 Task: Create a due date automation trigger when advanced on, on the wednesday before a card is due add dates starting in 1 days at 11:00 AM.
Action: Mouse moved to (990, 83)
Screenshot: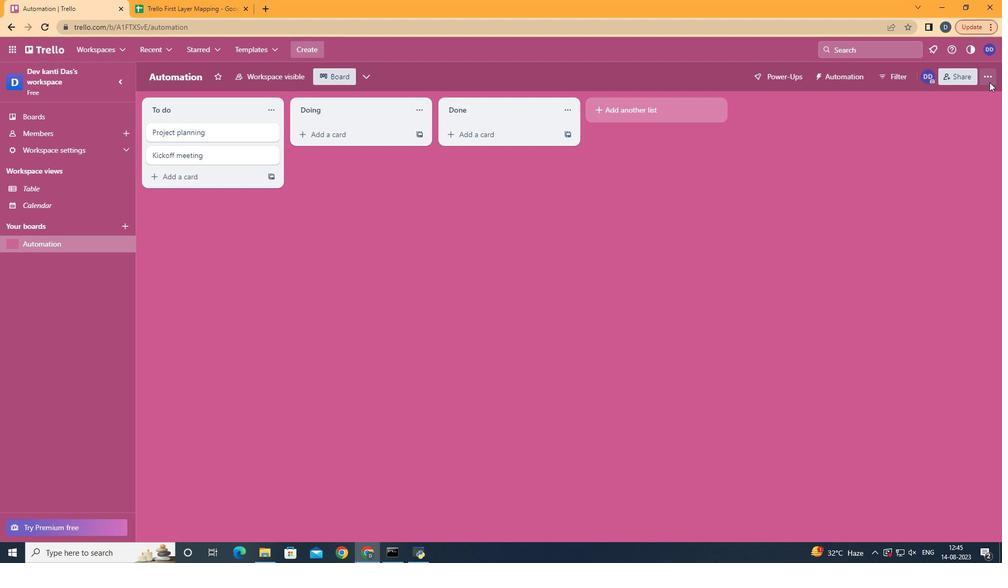 
Action: Mouse pressed left at (990, 83)
Screenshot: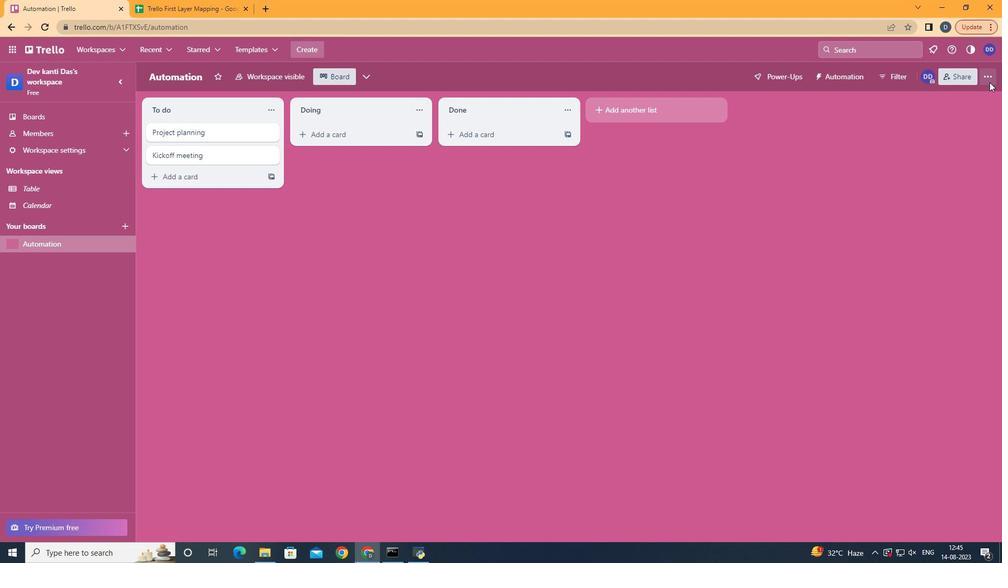 
Action: Mouse moved to (924, 214)
Screenshot: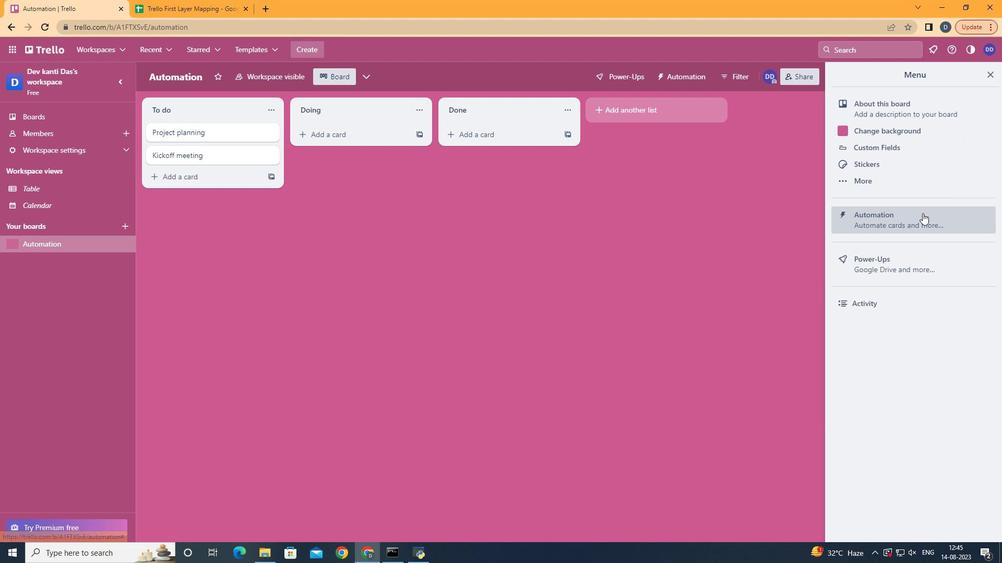 
Action: Mouse pressed left at (924, 214)
Screenshot: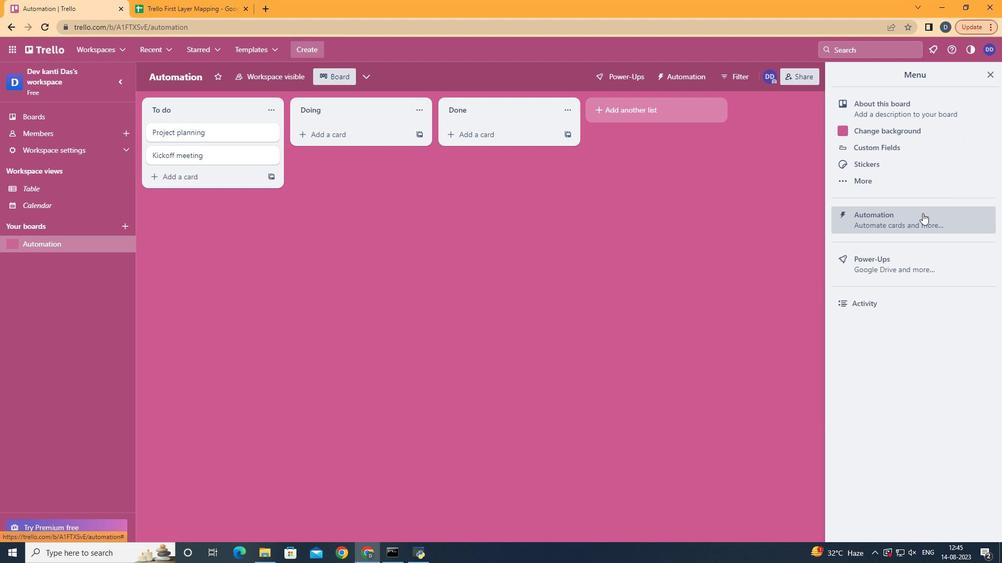 
Action: Mouse moved to (212, 207)
Screenshot: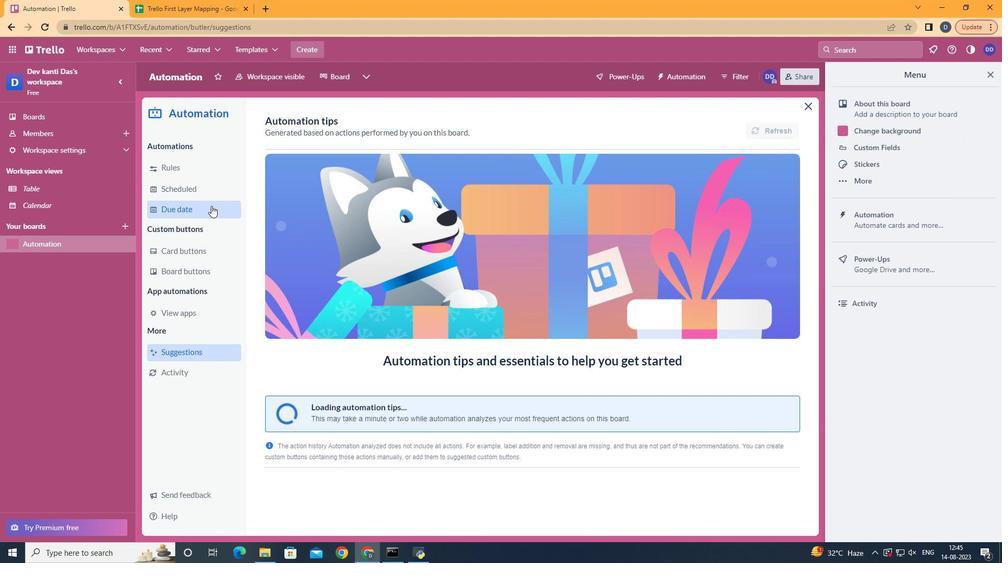 
Action: Mouse pressed left at (212, 207)
Screenshot: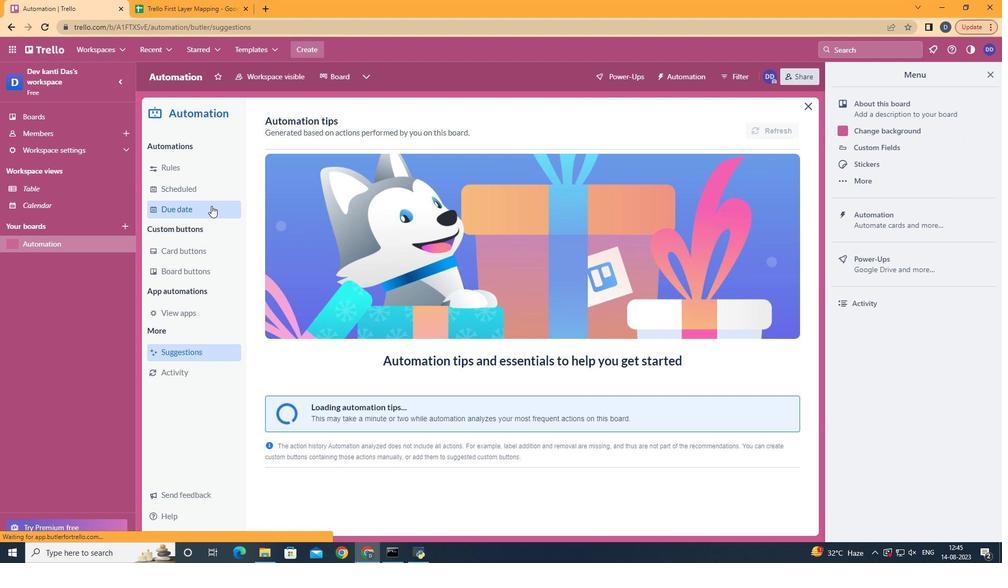 
Action: Mouse moved to (737, 128)
Screenshot: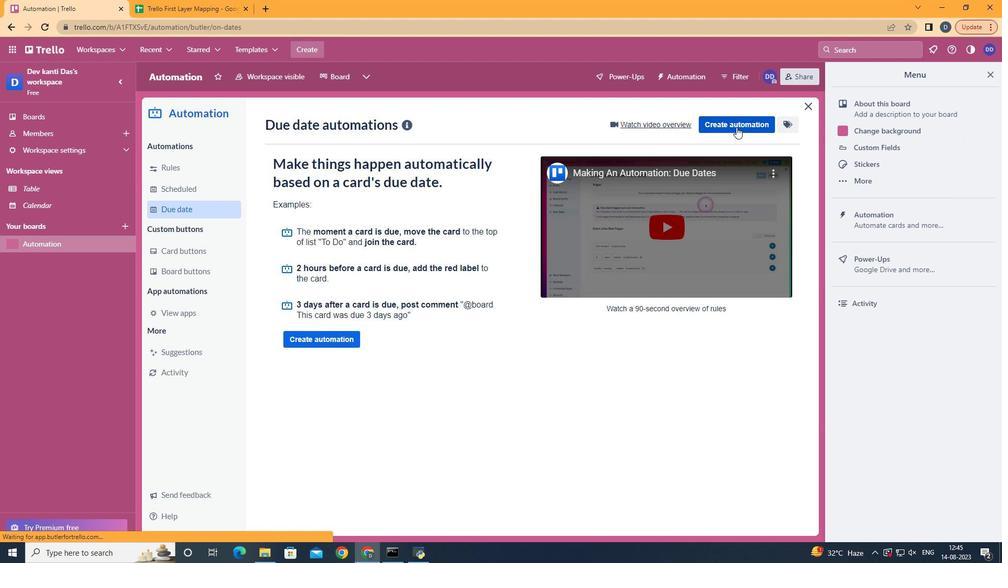 
Action: Mouse pressed left at (737, 128)
Screenshot: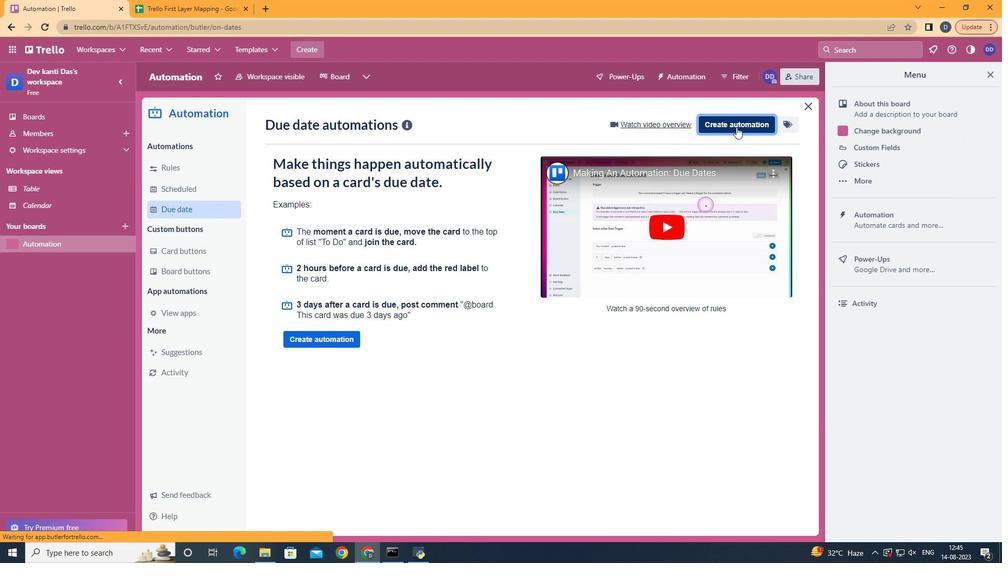
Action: Mouse moved to (560, 228)
Screenshot: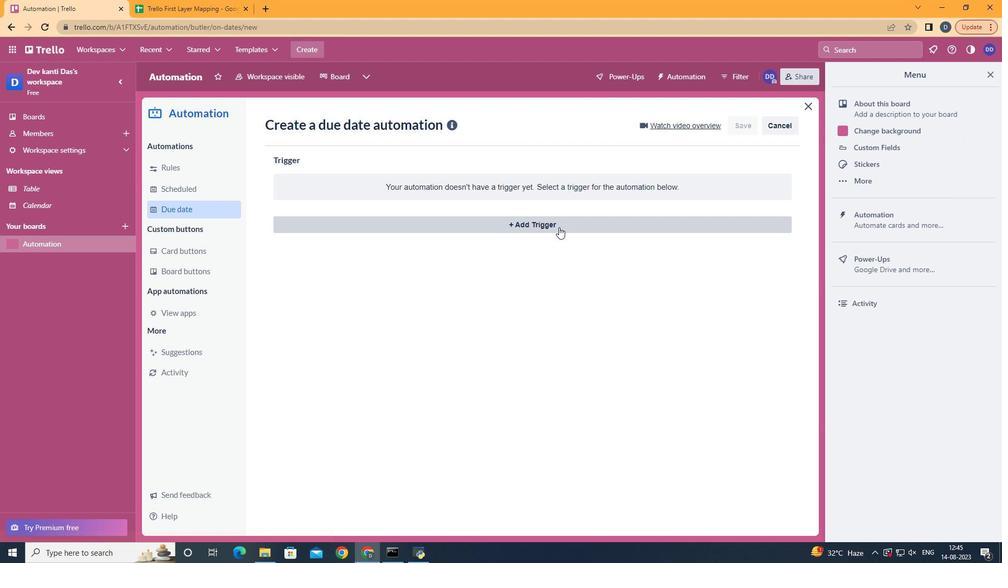 
Action: Mouse pressed left at (560, 228)
Screenshot: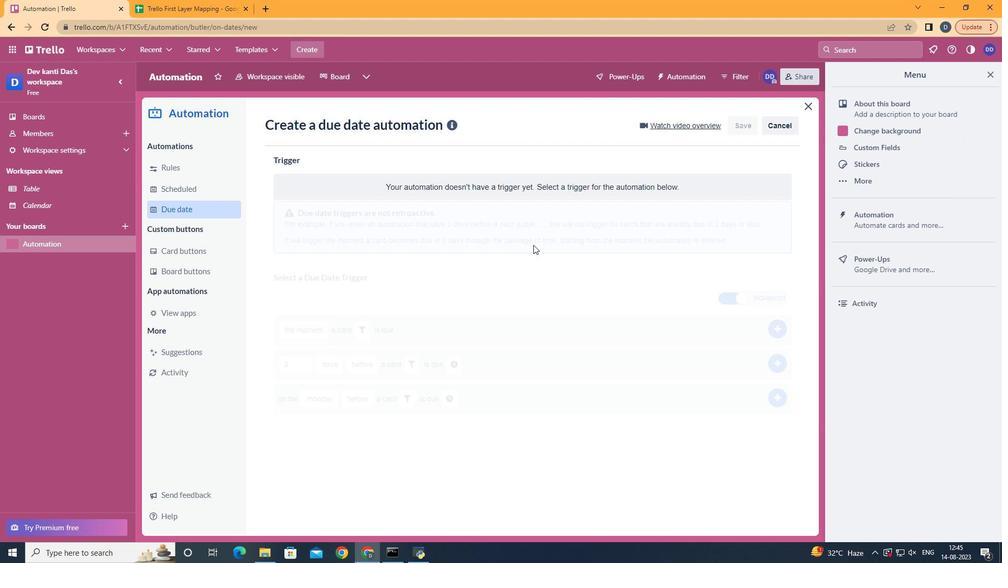 
Action: Mouse moved to (347, 319)
Screenshot: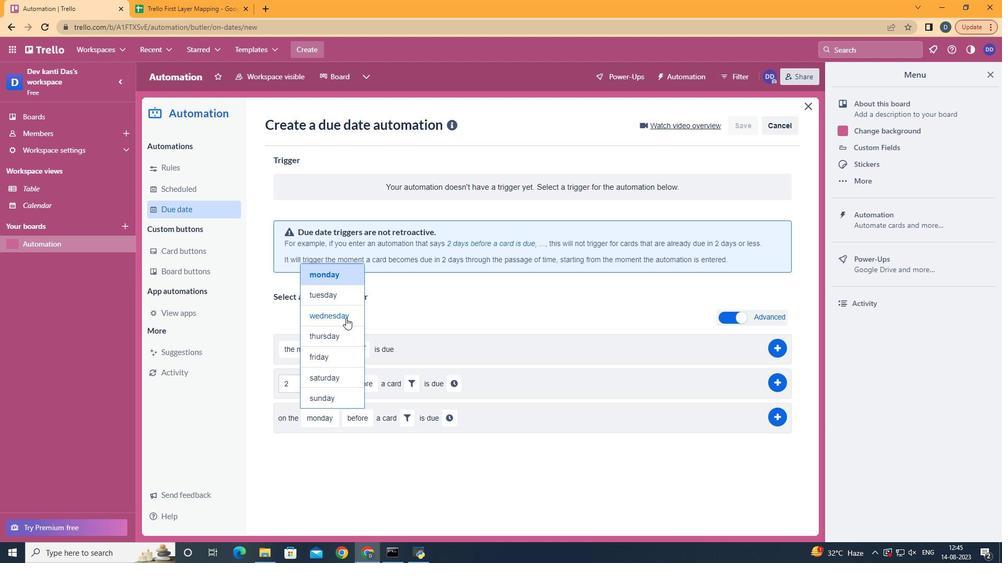 
Action: Mouse pressed left at (347, 319)
Screenshot: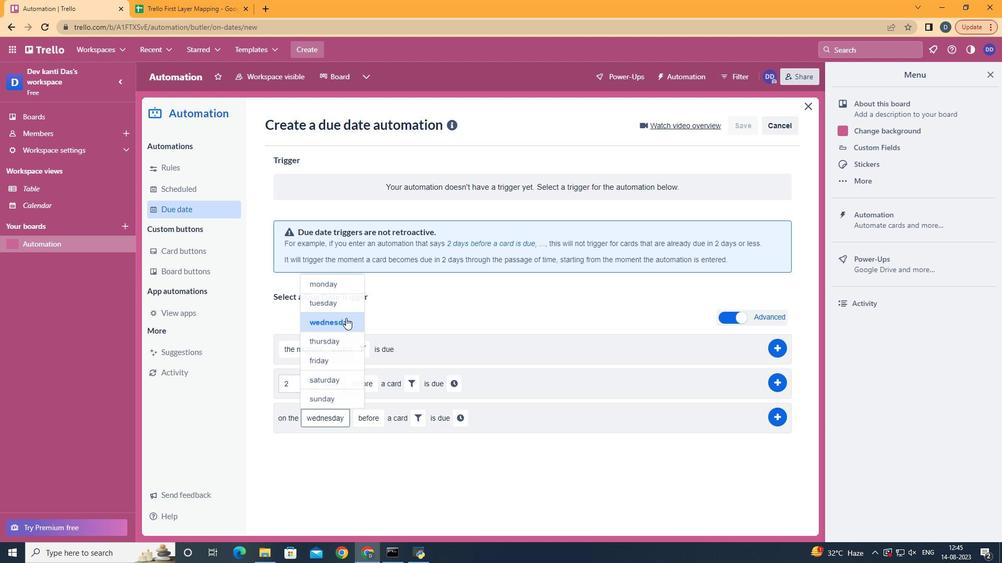 
Action: Mouse moved to (422, 415)
Screenshot: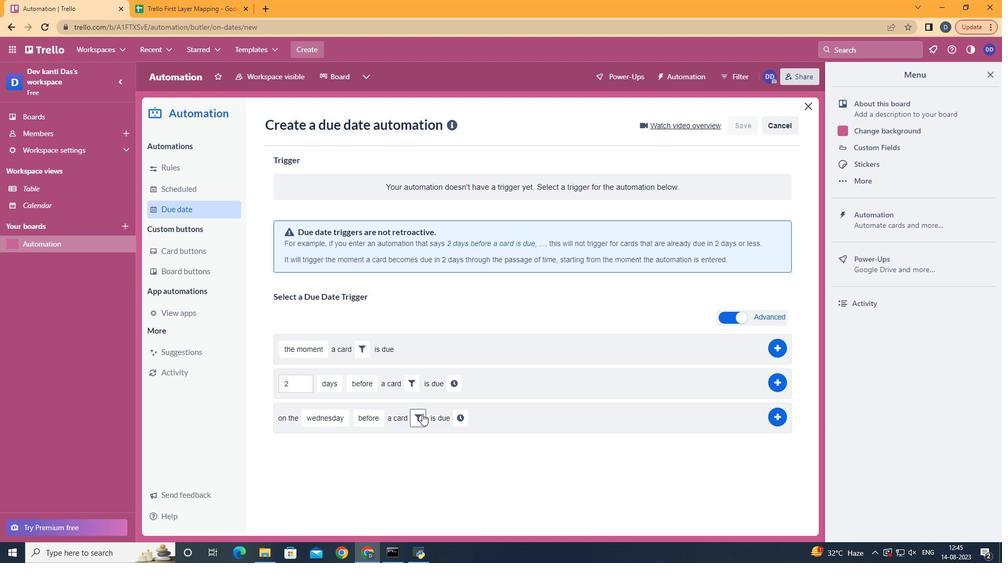 
Action: Mouse pressed left at (422, 415)
Screenshot: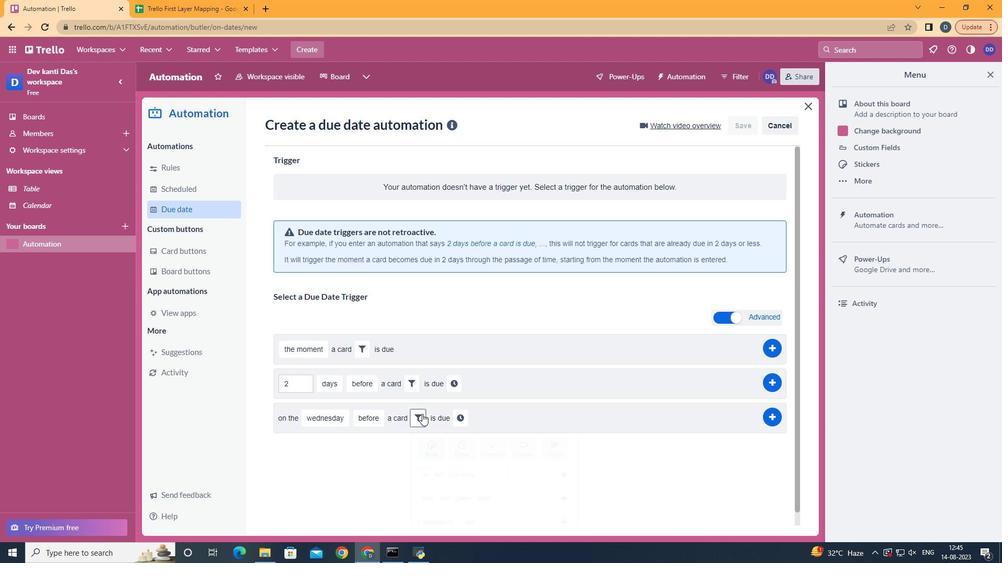 
Action: Mouse moved to (476, 459)
Screenshot: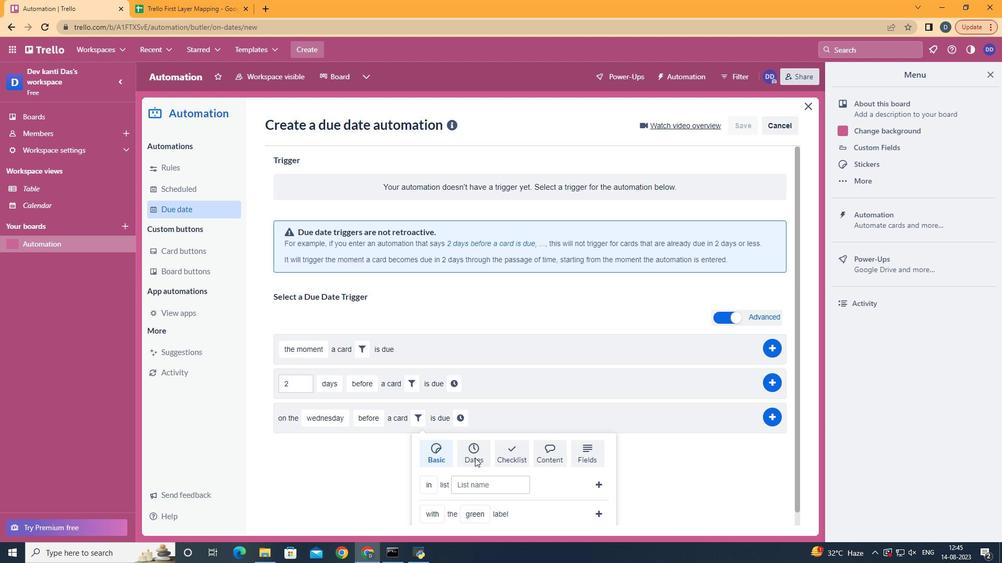 
Action: Mouse pressed left at (476, 459)
Screenshot: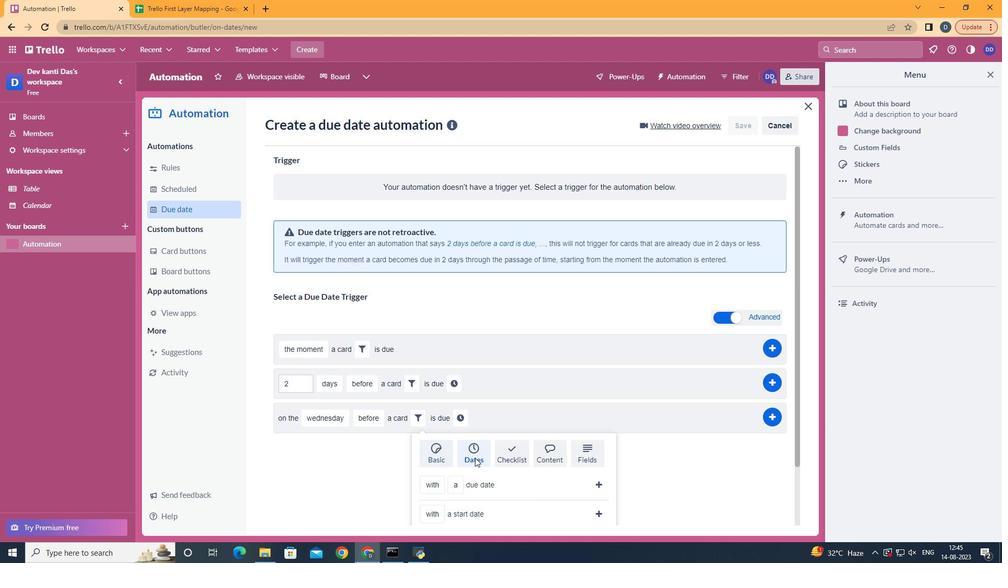 
Action: Mouse scrolled (476, 458) with delta (0, 0)
Screenshot: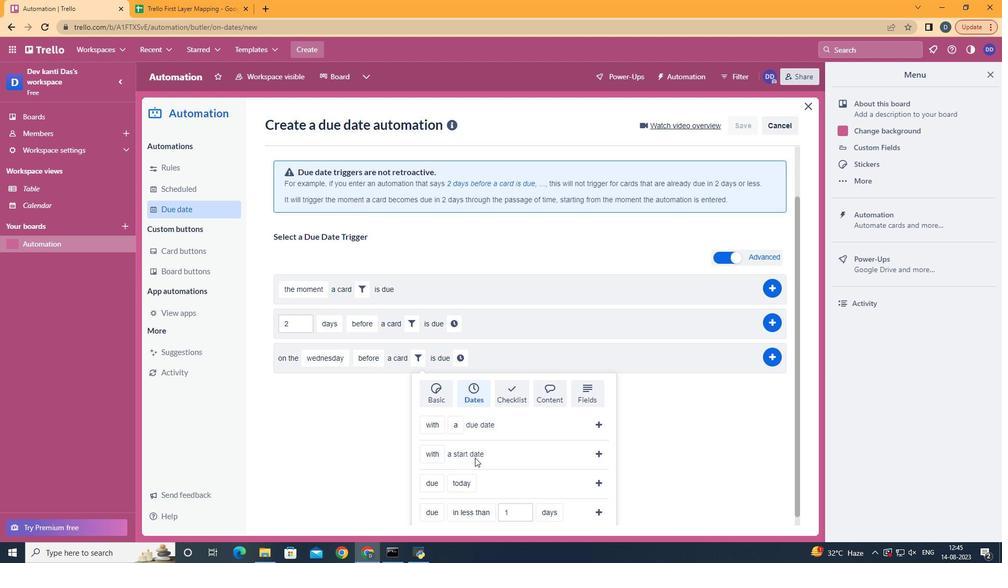 
Action: Mouse scrolled (476, 458) with delta (0, 0)
Screenshot: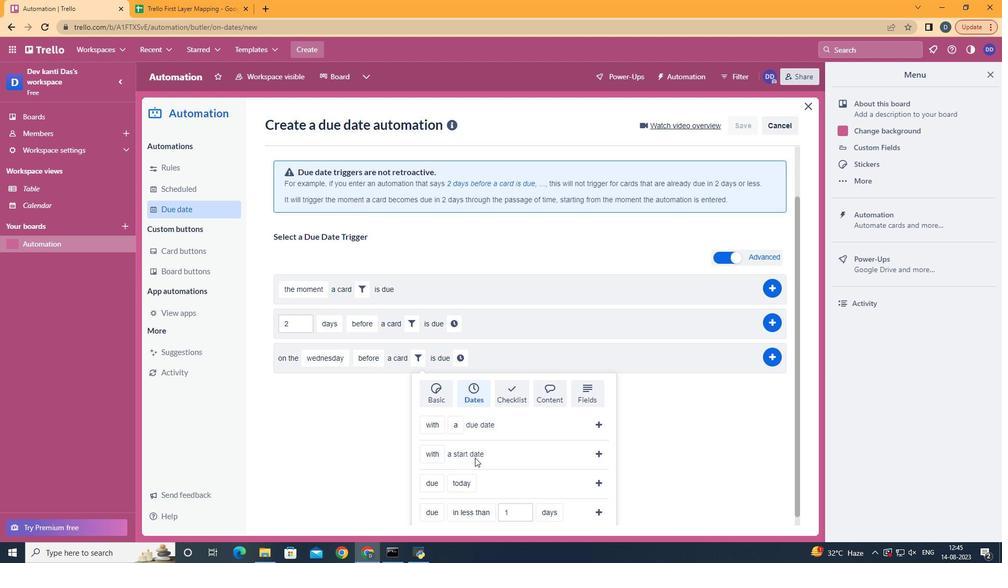 
Action: Mouse scrolled (476, 458) with delta (0, 0)
Screenshot: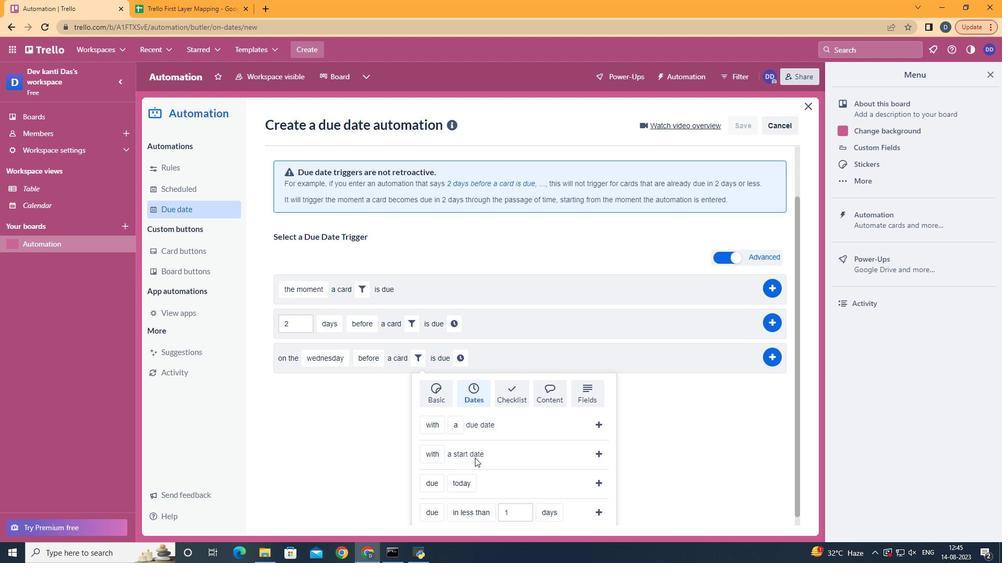
Action: Mouse scrolled (476, 458) with delta (0, 0)
Screenshot: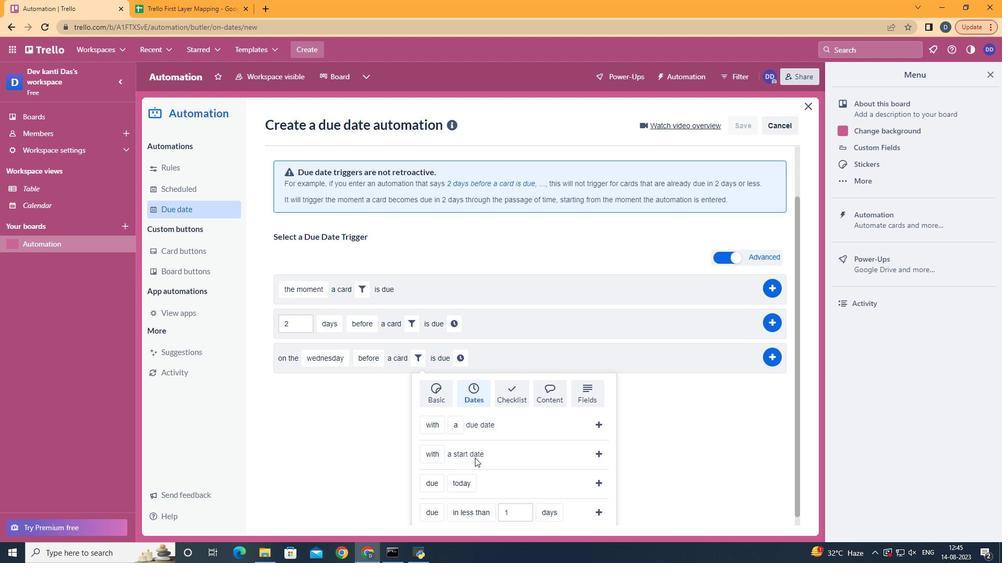 
Action: Mouse scrolled (476, 458) with delta (0, 0)
Screenshot: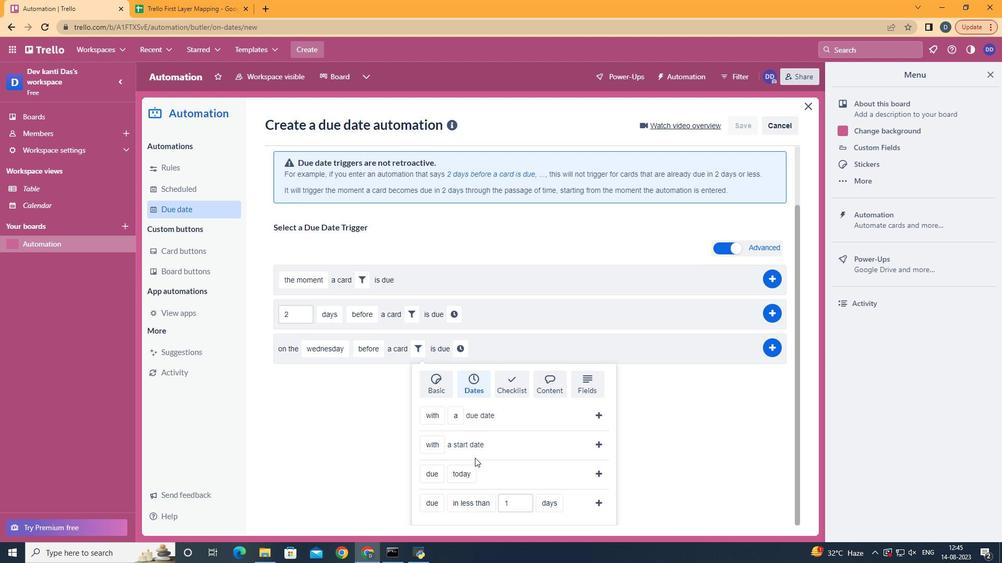 
Action: Mouse moved to (457, 494)
Screenshot: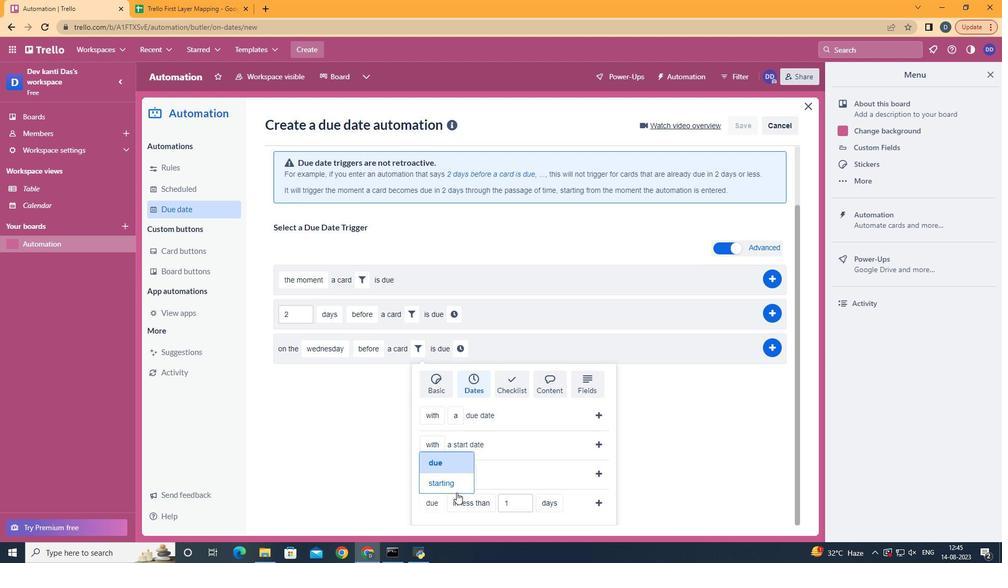 
Action: Mouse pressed left at (457, 494)
Screenshot: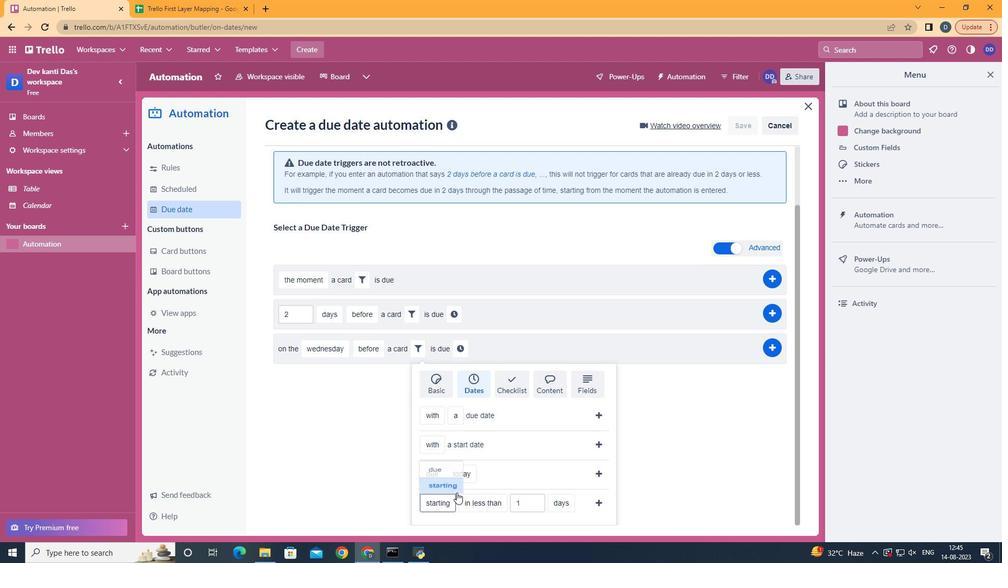 
Action: Mouse moved to (489, 462)
Screenshot: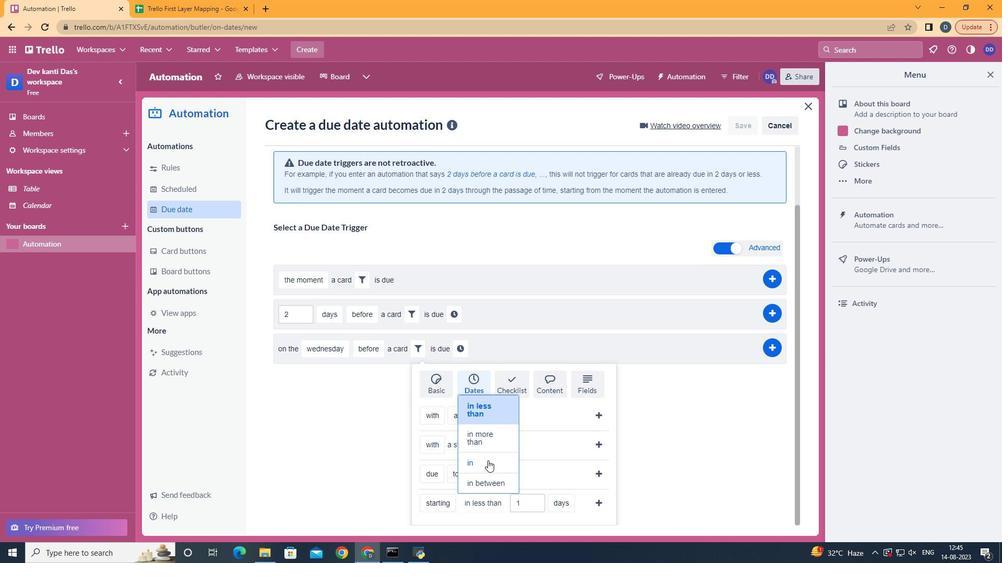 
Action: Mouse pressed left at (489, 462)
Screenshot: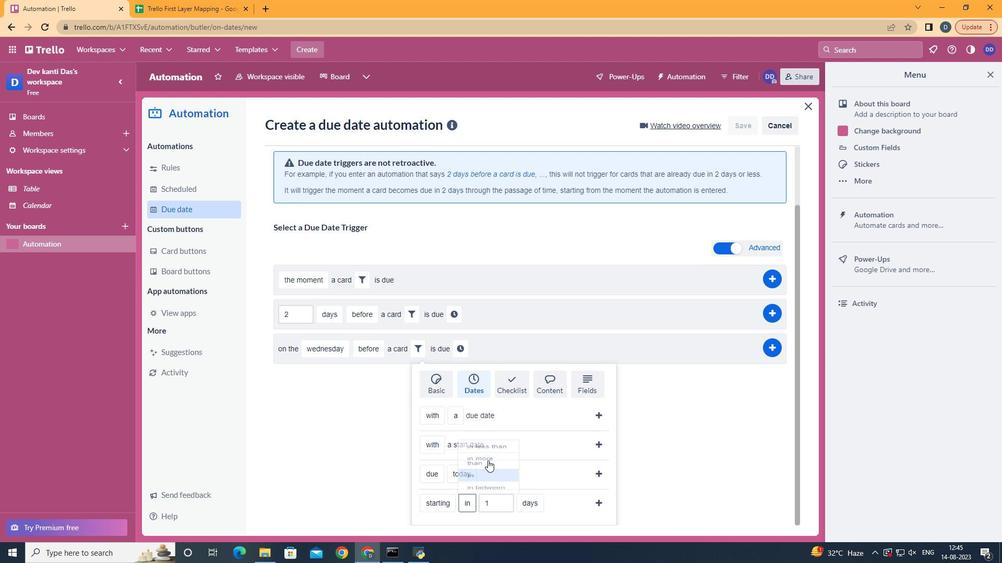 
Action: Mouse moved to (600, 502)
Screenshot: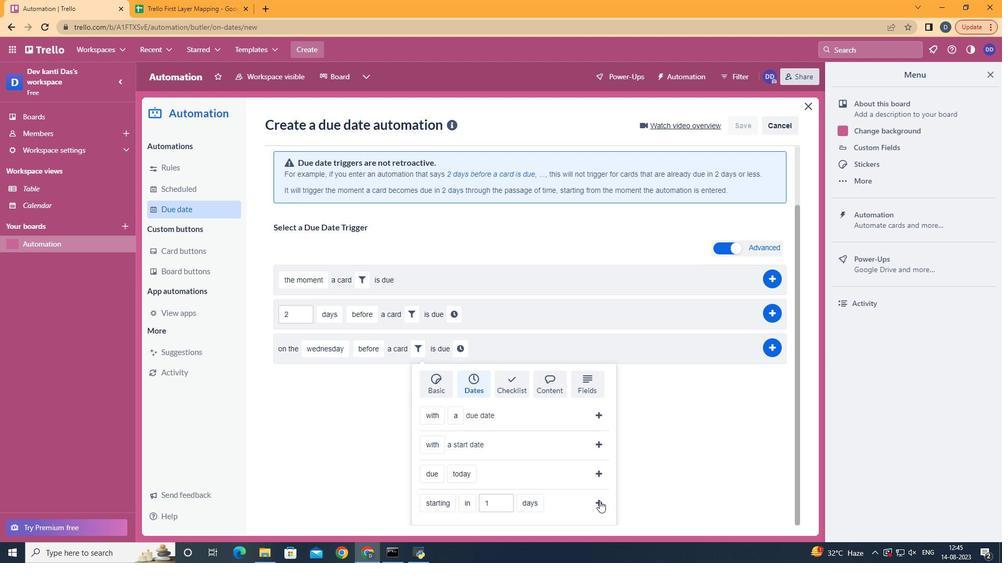 
Action: Mouse pressed left at (600, 502)
Screenshot: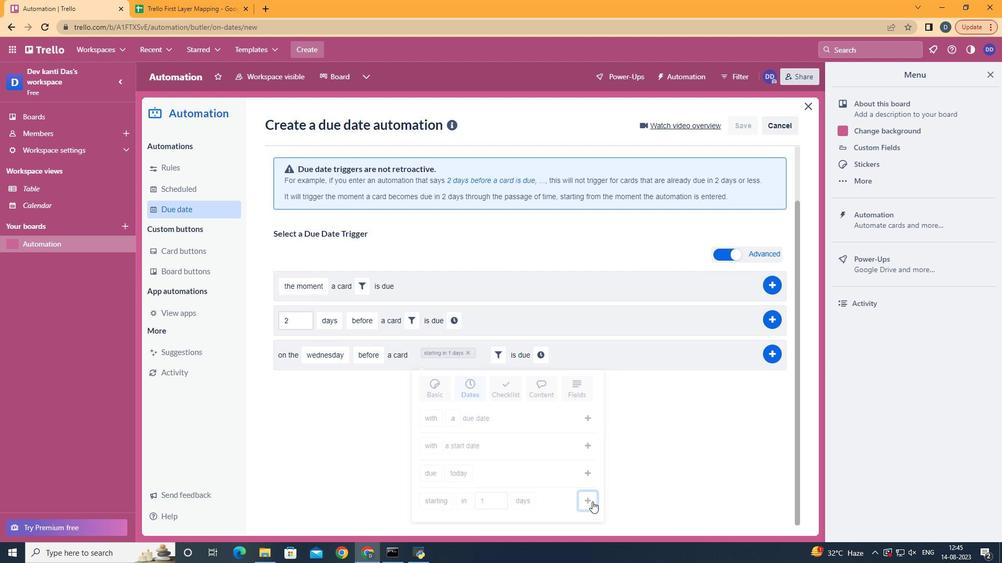 
Action: Mouse moved to (543, 431)
Screenshot: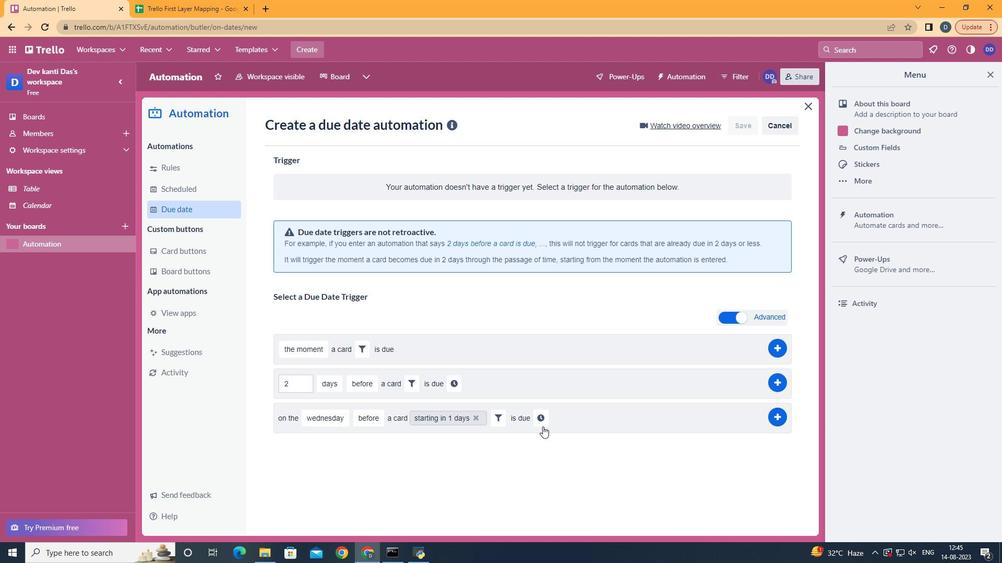 
Action: Mouse pressed left at (543, 431)
Screenshot: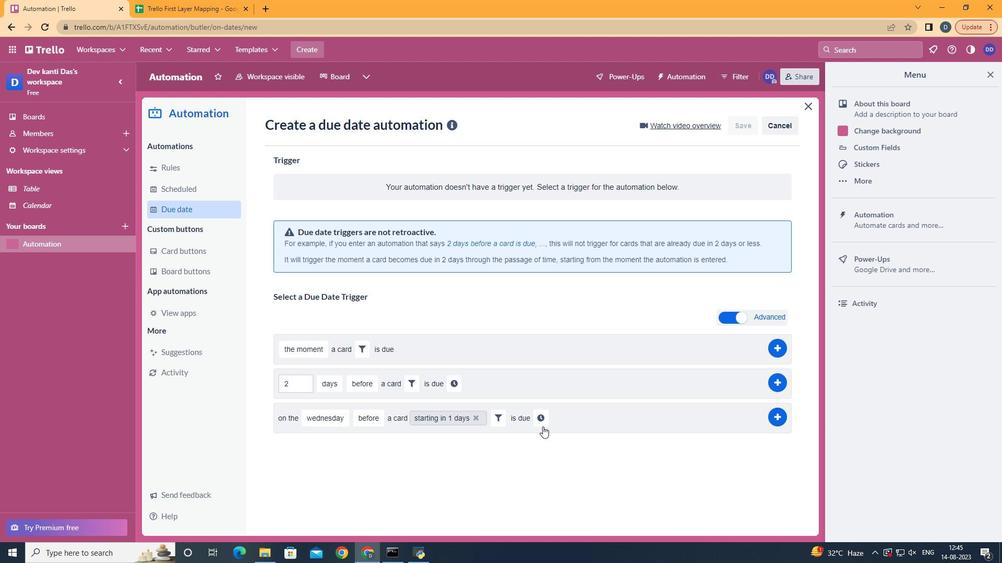 
Action: Mouse moved to (545, 420)
Screenshot: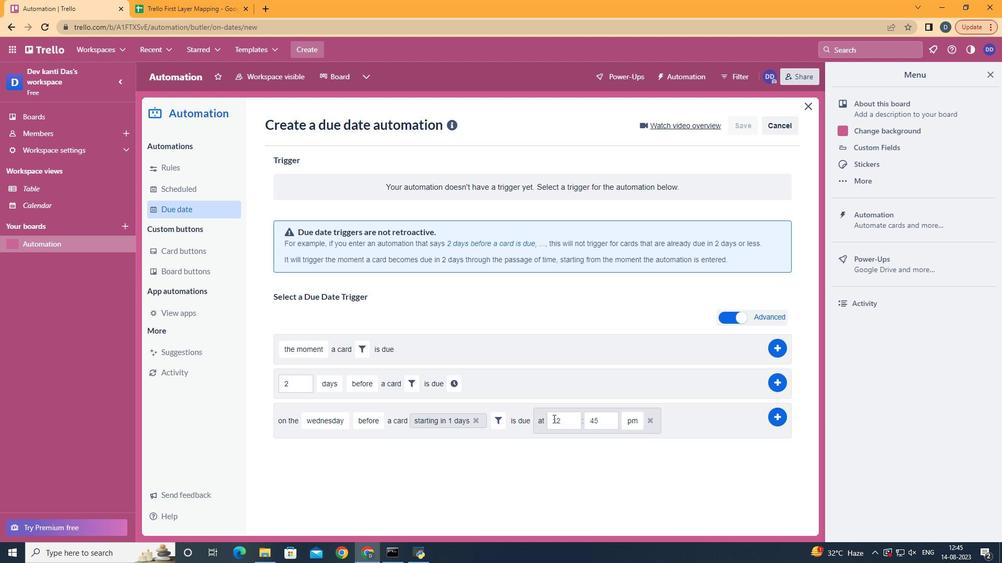 
Action: Mouse pressed left at (545, 420)
Screenshot: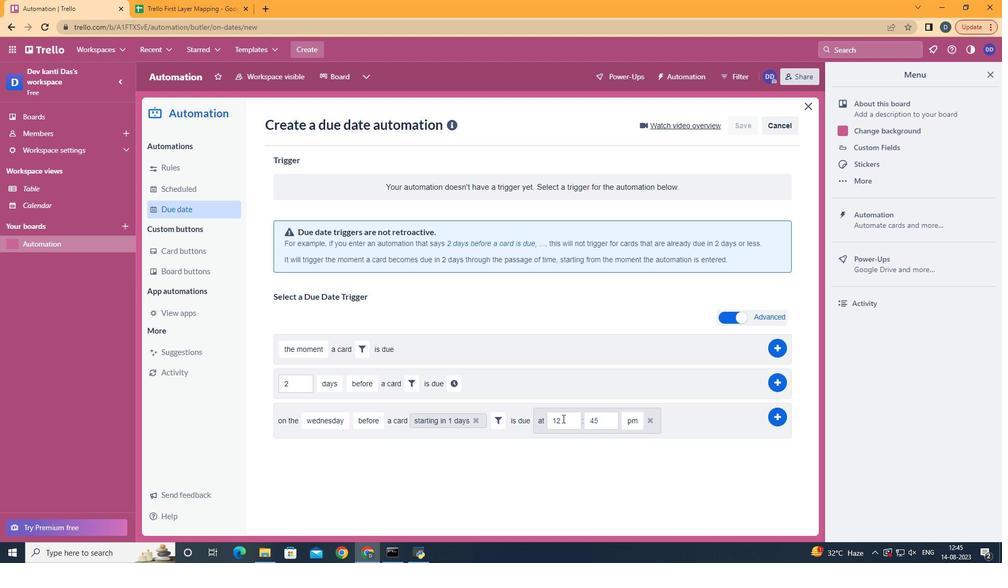 
Action: Mouse moved to (574, 423)
Screenshot: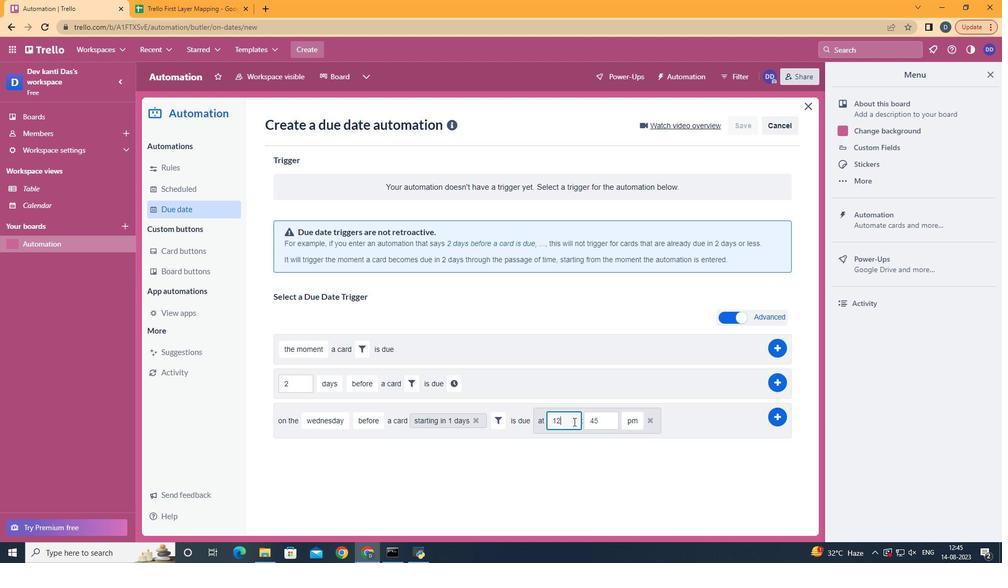 
Action: Mouse pressed left at (574, 423)
Screenshot: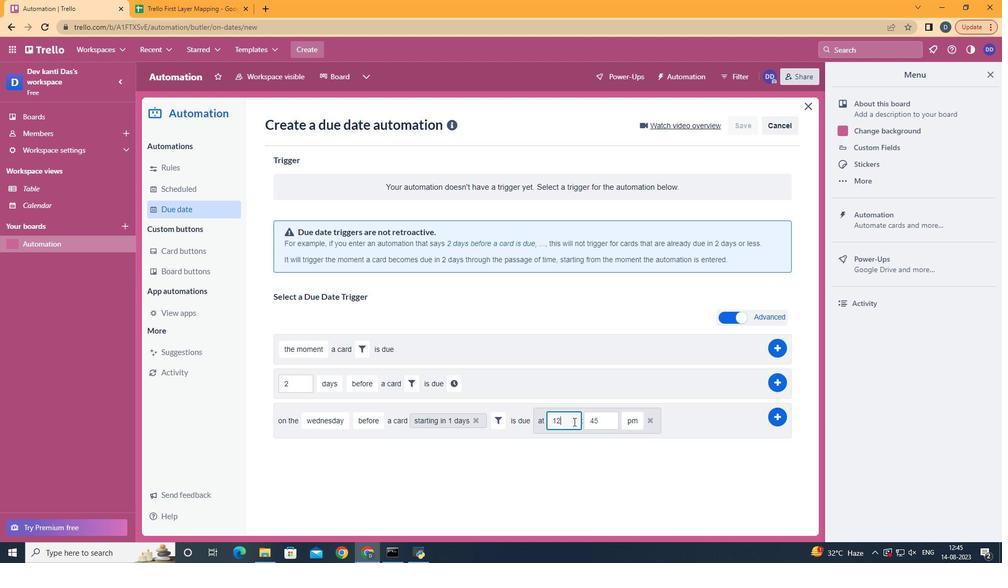 
Action: Mouse moved to (573, 423)
Screenshot: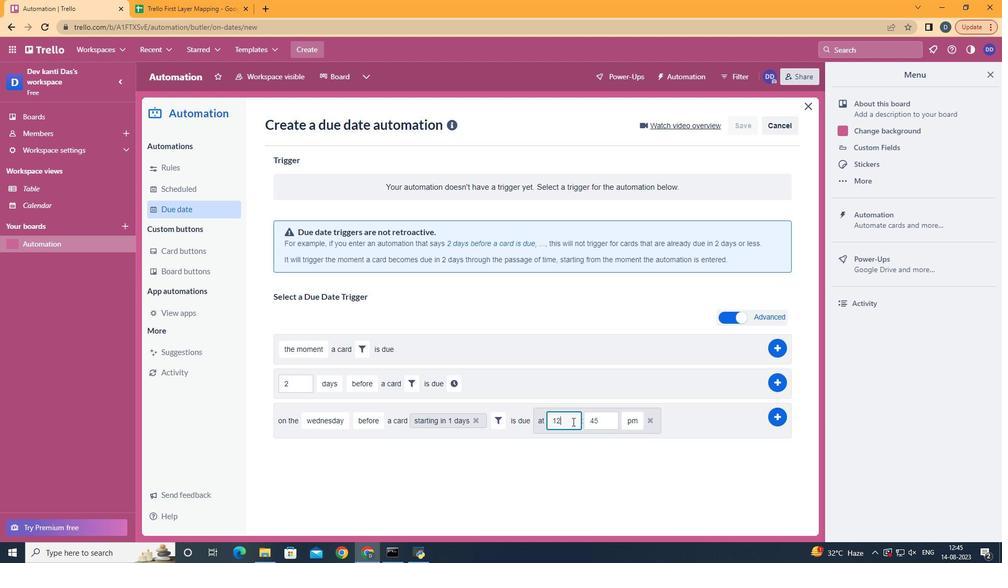 
Action: Key pressed <Key.backspace>1
Screenshot: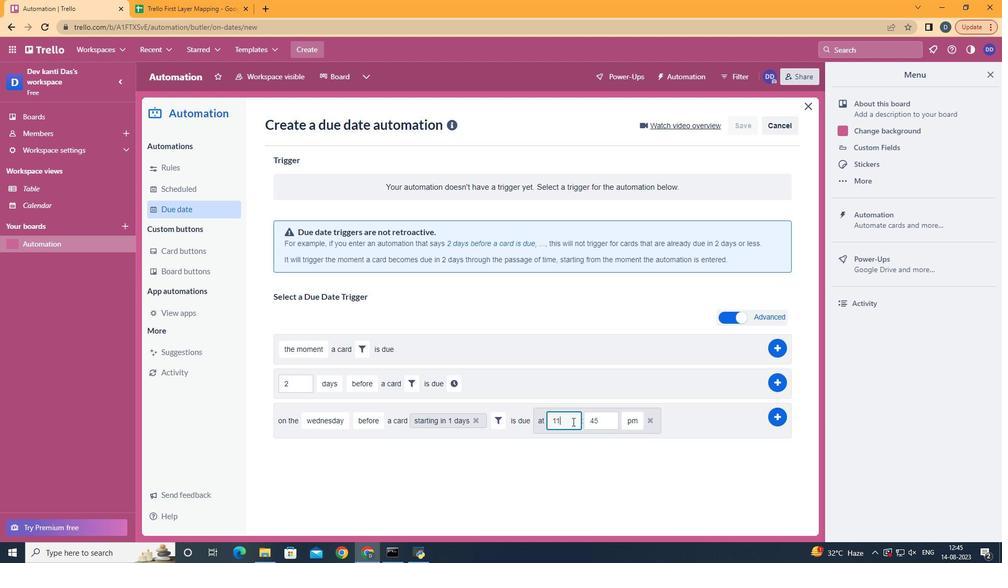 
Action: Mouse moved to (604, 418)
Screenshot: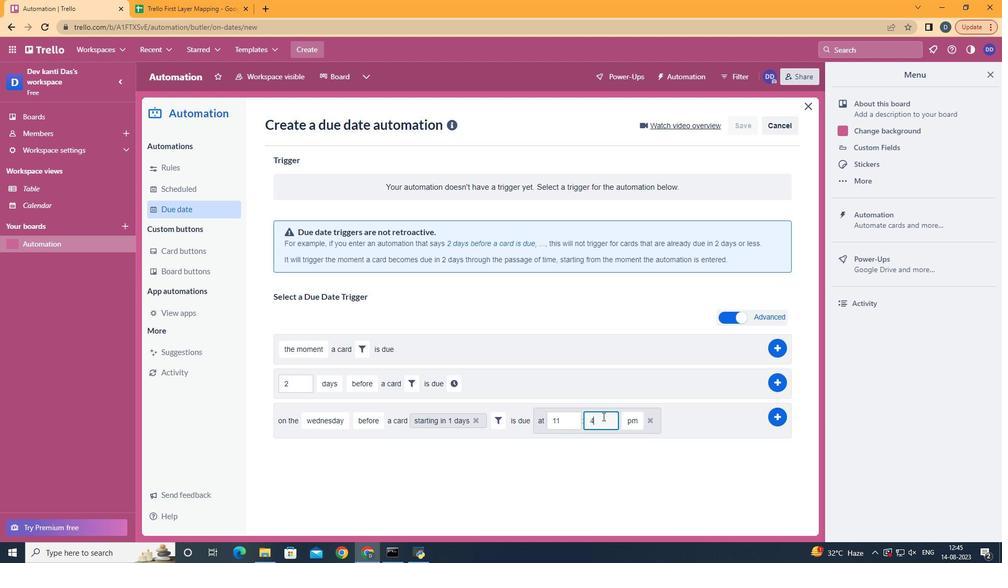 
Action: Mouse pressed left at (604, 418)
Screenshot: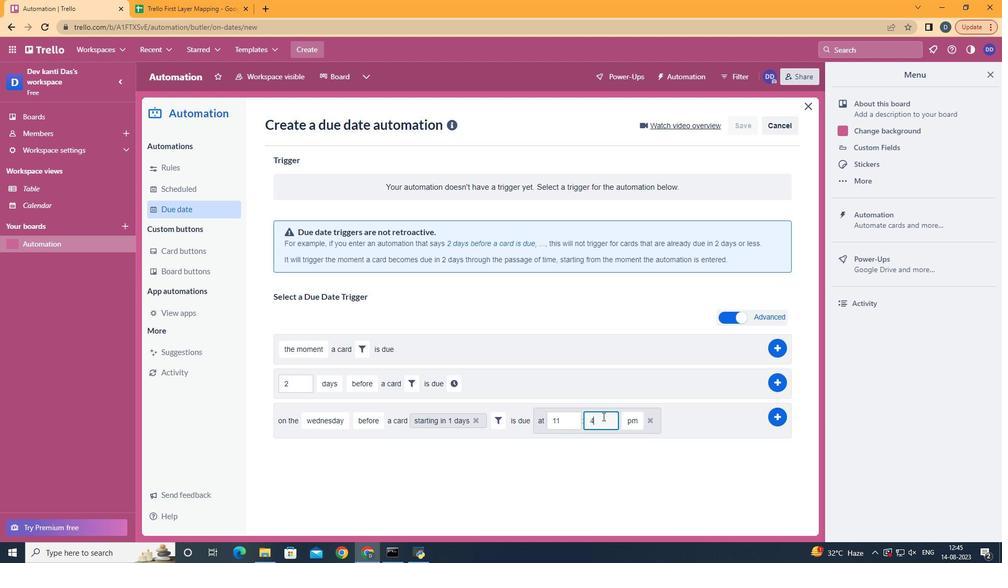 
Action: Key pressed <Key.backspace>
Screenshot: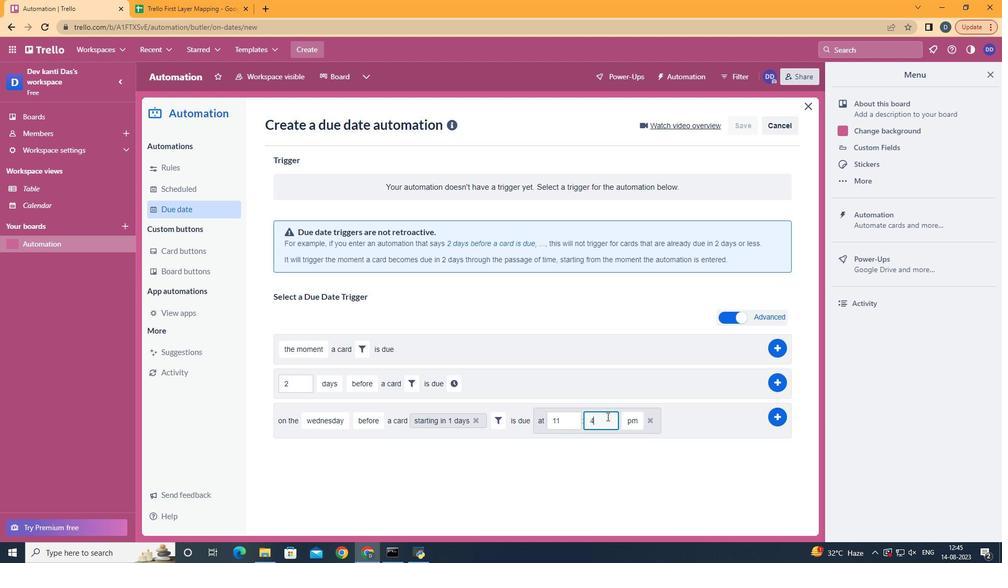 
Action: Mouse moved to (608, 418)
Screenshot: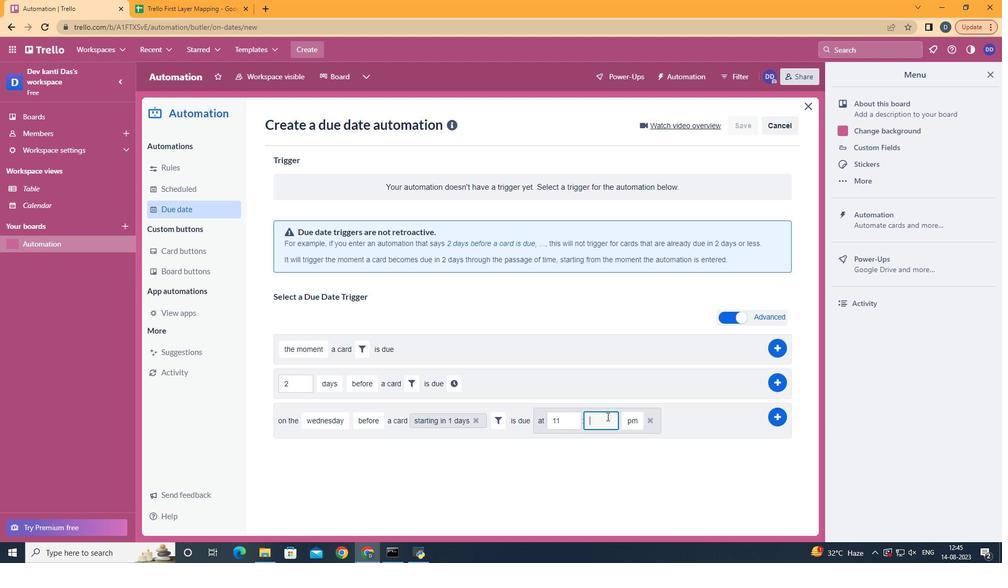 
Action: Key pressed <Key.backspace>00
Screenshot: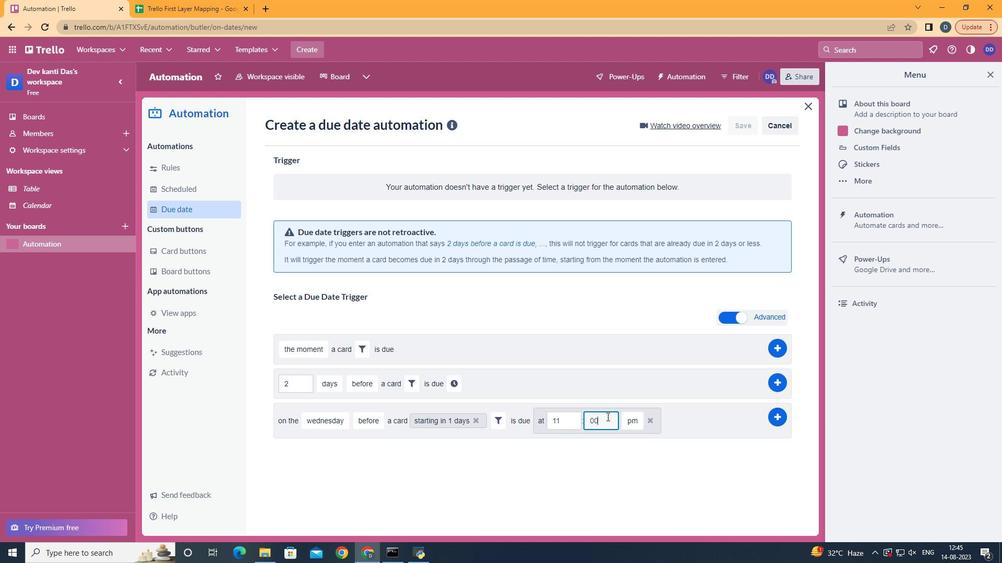 
Action: Mouse moved to (637, 436)
Screenshot: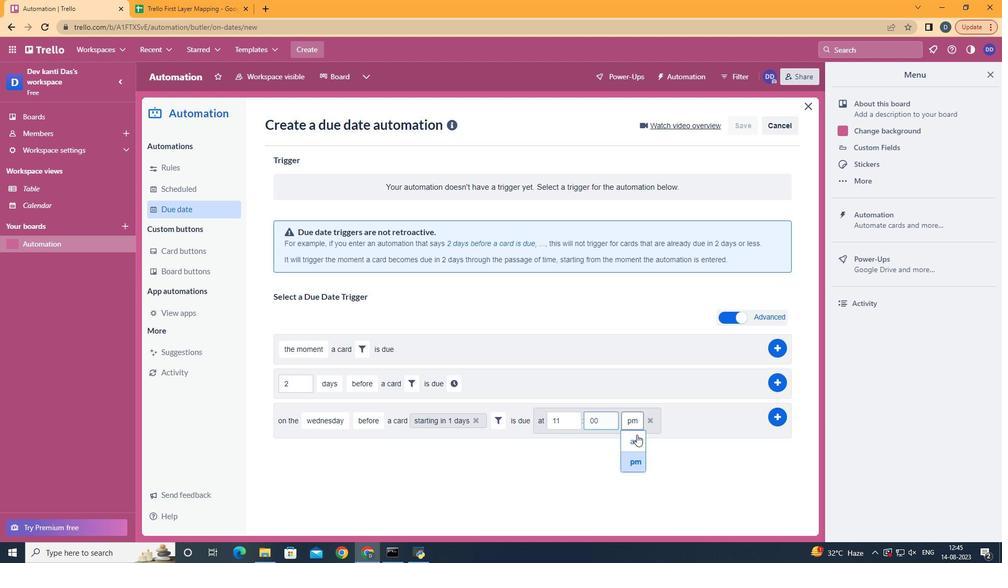 
Action: Mouse pressed left at (637, 436)
Screenshot: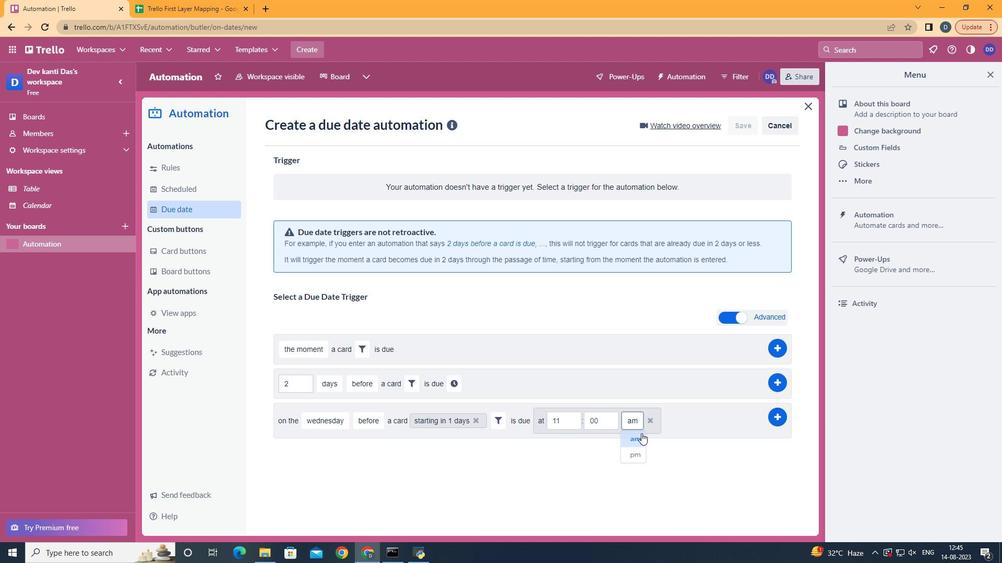 
Action: Mouse moved to (785, 416)
Screenshot: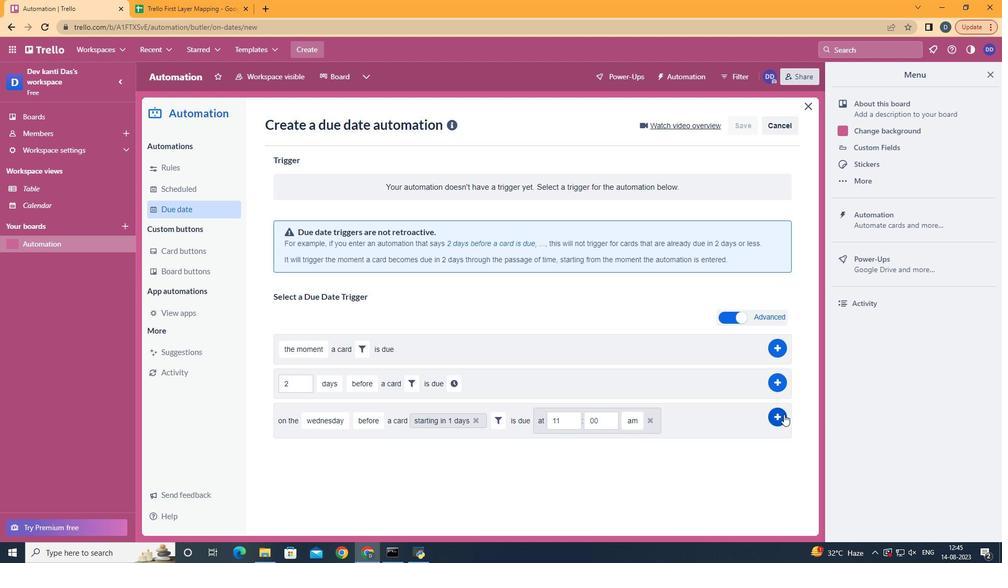 
Action: Mouse pressed left at (785, 416)
Screenshot: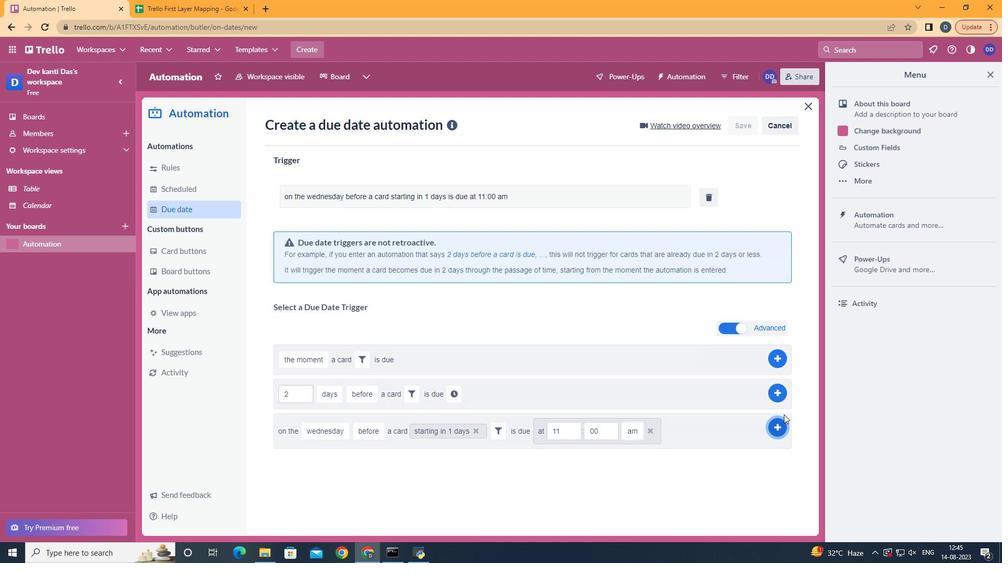 
